 Task: Toggle the completion trigger property value completion in the SCSS.
Action: Mouse moved to (35, 498)
Screenshot: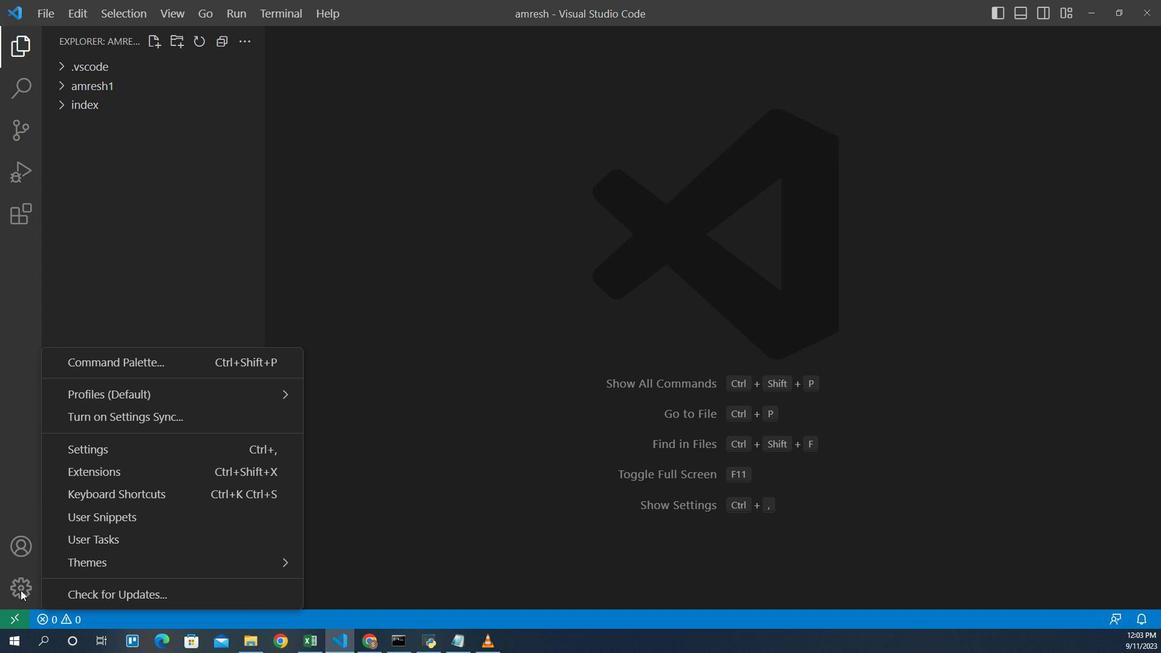 
Action: Mouse pressed left at (35, 498)
Screenshot: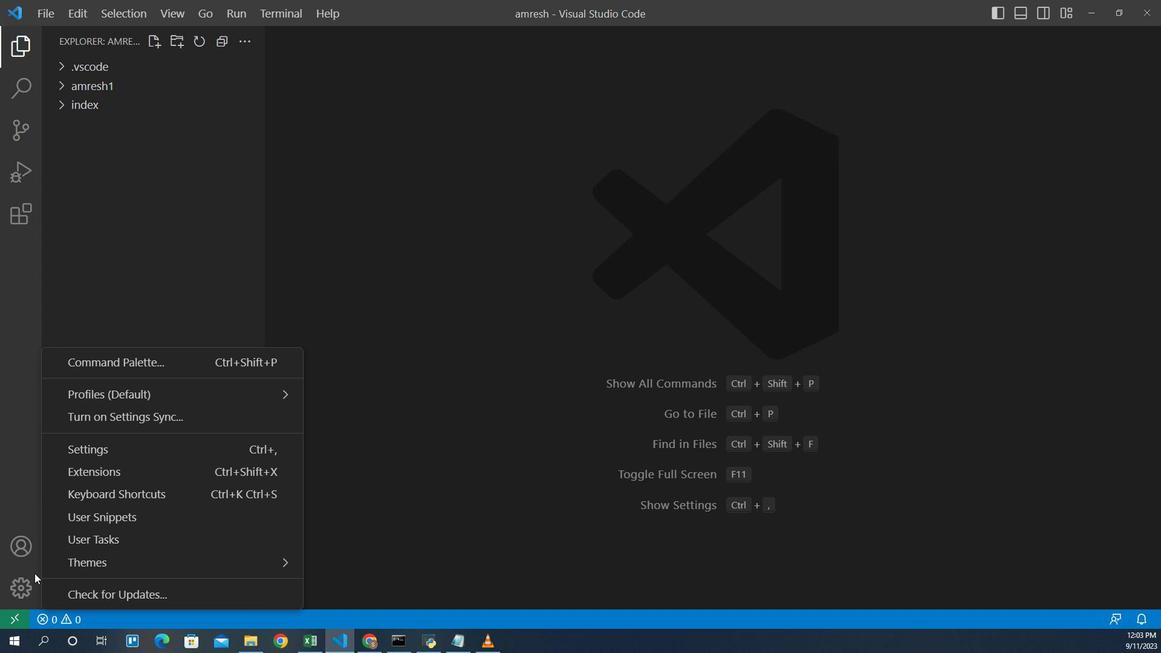 
Action: Mouse moved to (84, 422)
Screenshot: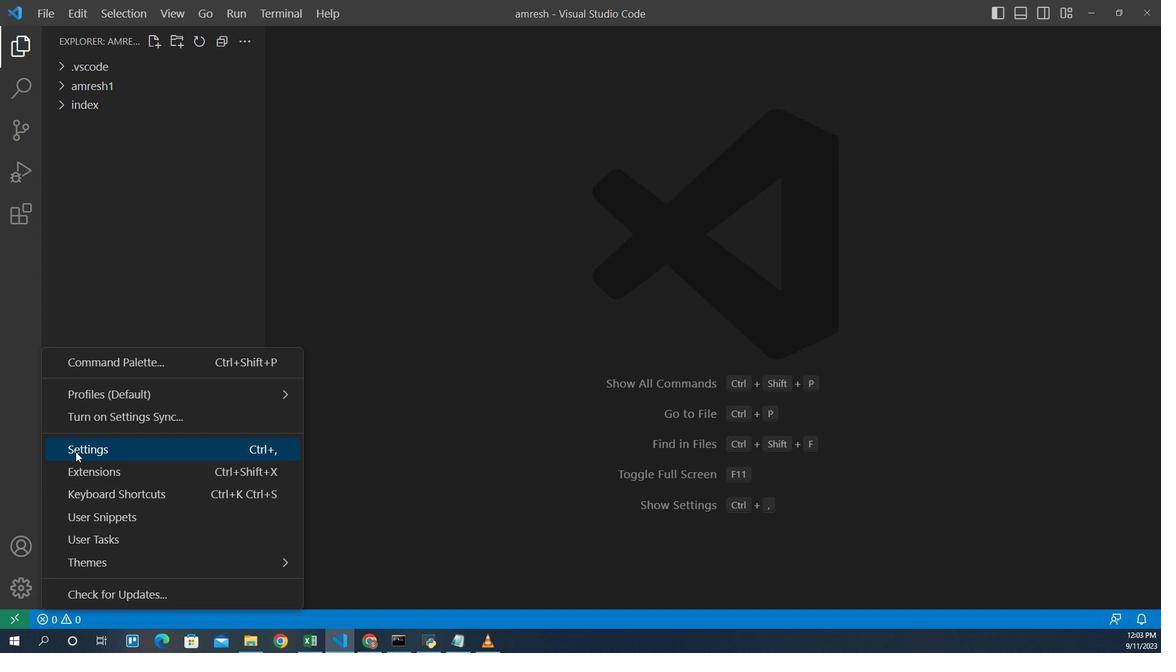 
Action: Mouse pressed left at (84, 422)
Screenshot: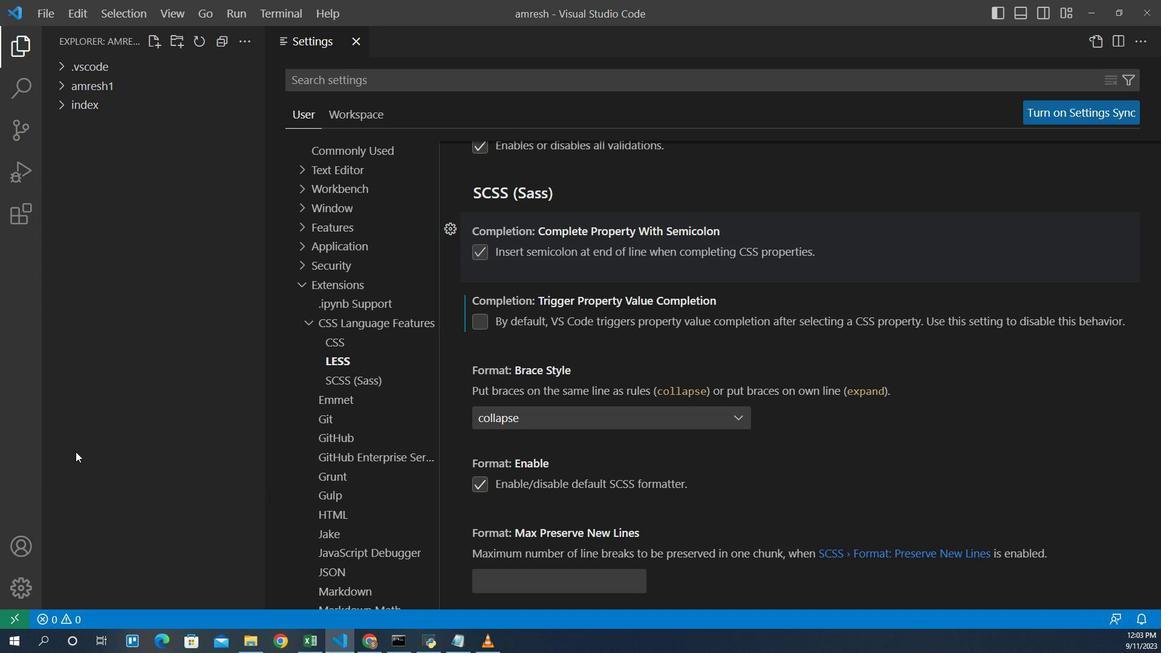 
Action: Mouse moved to (435, 350)
Screenshot: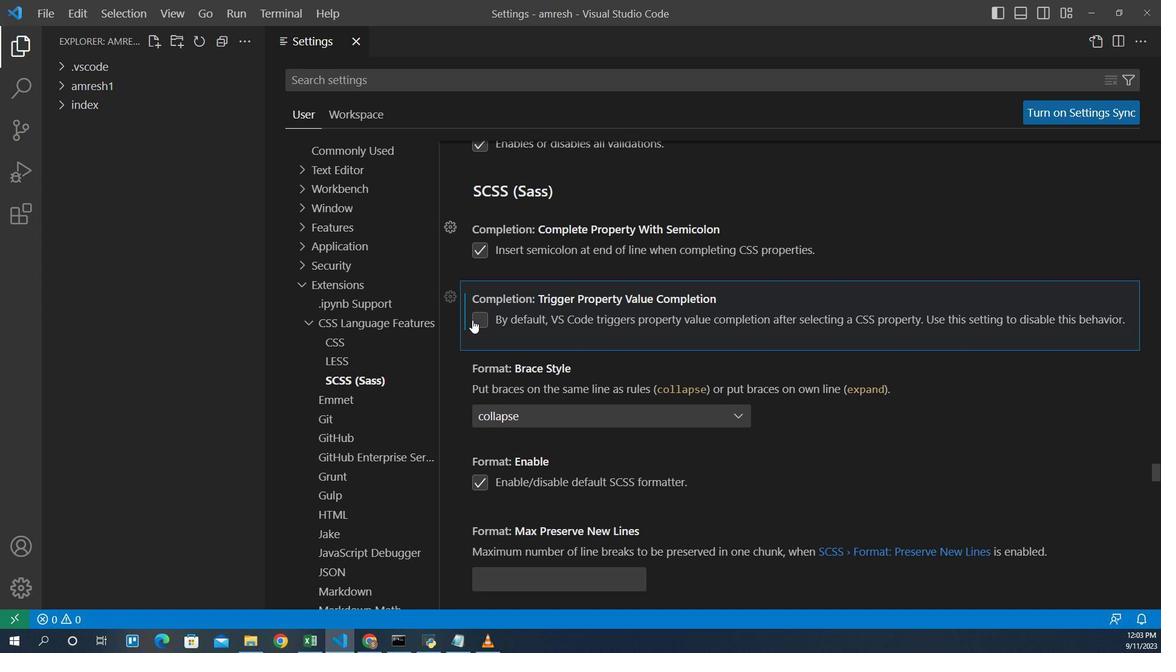 
Action: Mouse pressed left at (435, 350)
Screenshot: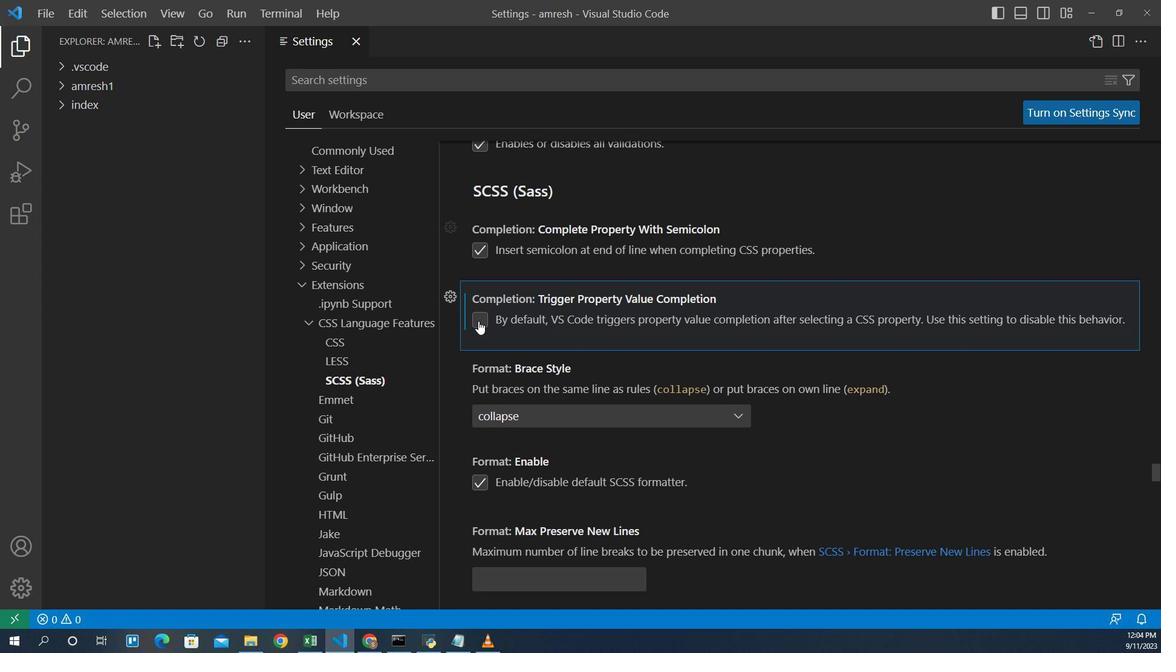 
Action: Mouse moved to (444, 350)
Screenshot: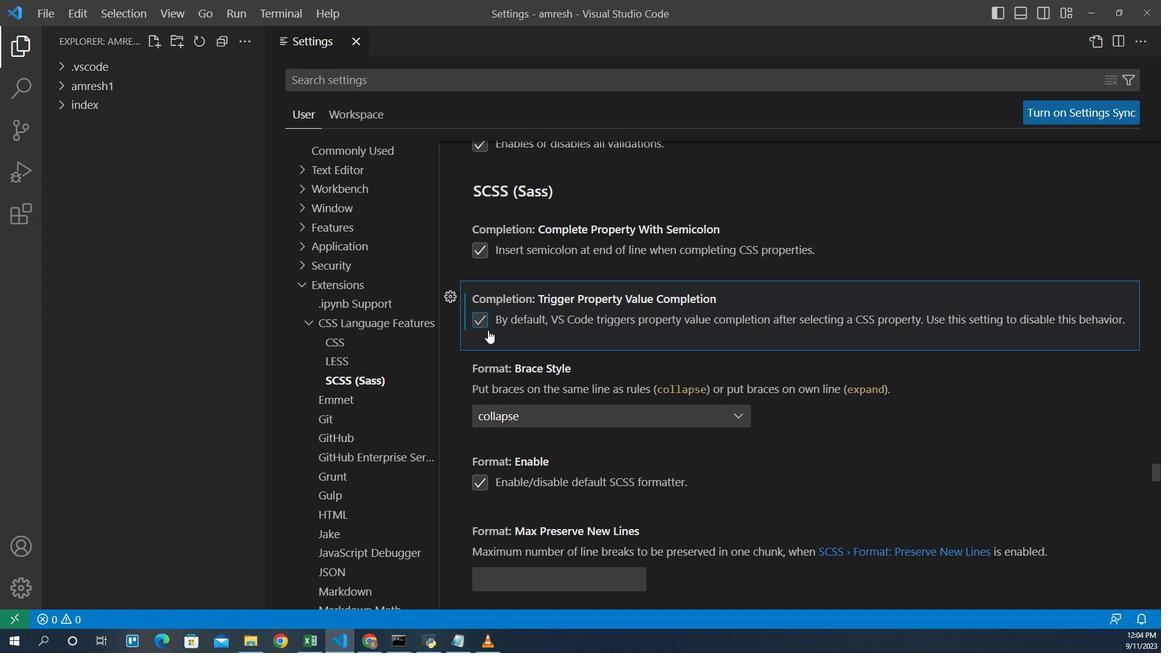 
Action: Mouse pressed left at (444, 350)
Screenshot: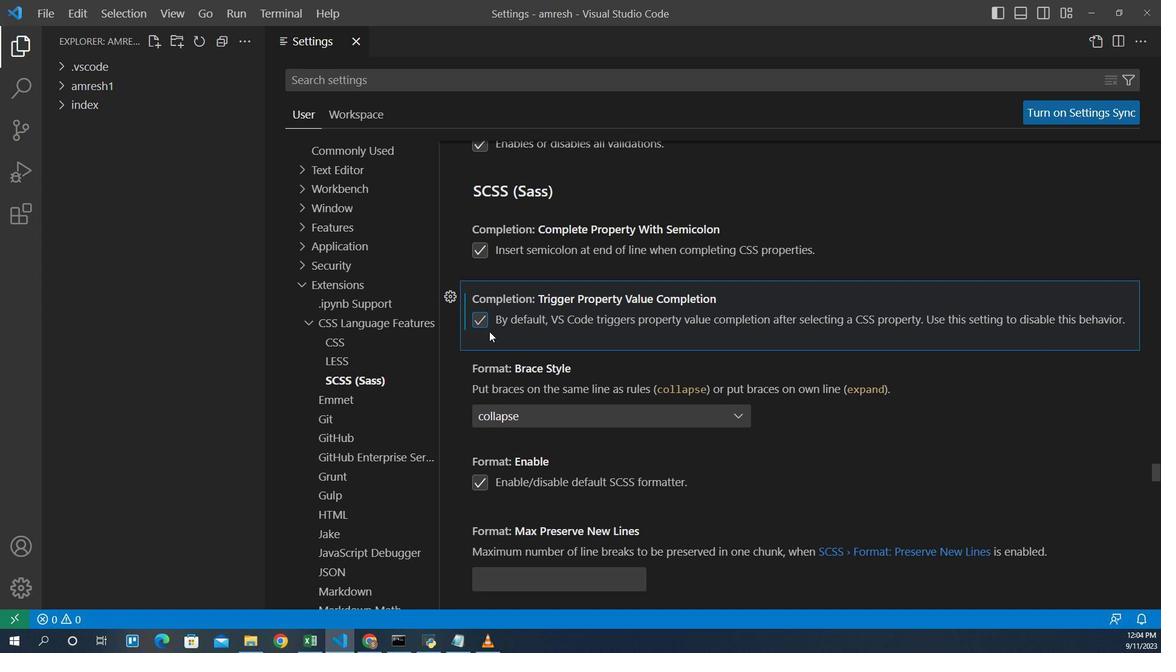 
Action: Mouse moved to (453, 358)
Screenshot: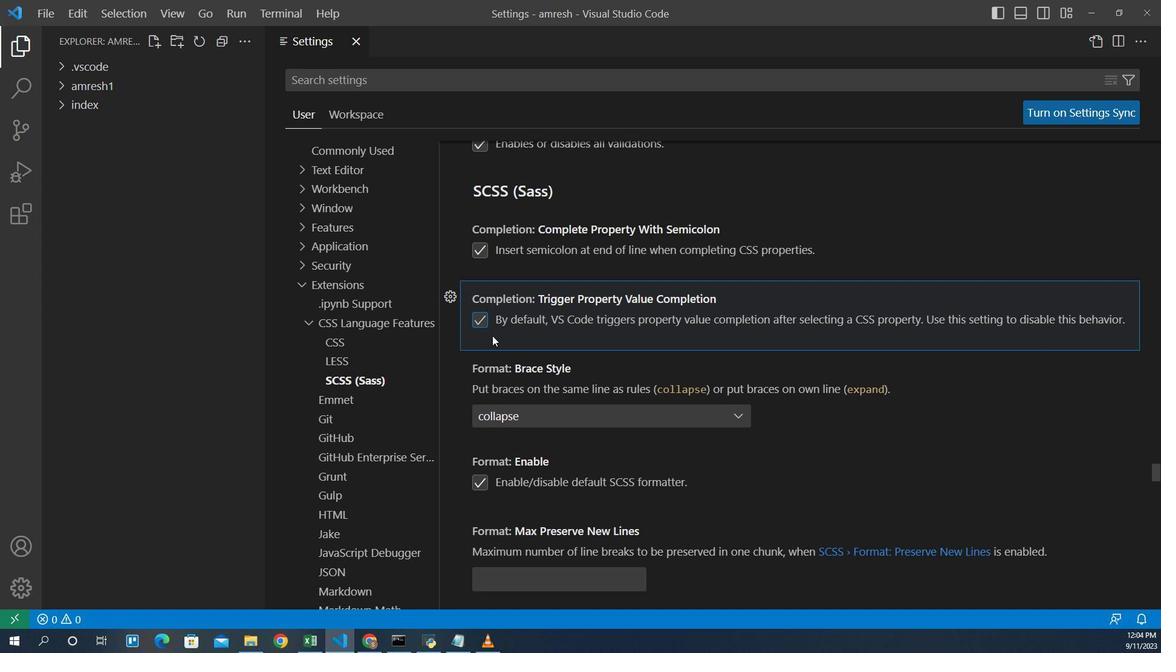 
